 Task: Pick the "Unicorn" avatar for your profile.
Action: Mouse moved to (960, 31)
Screenshot: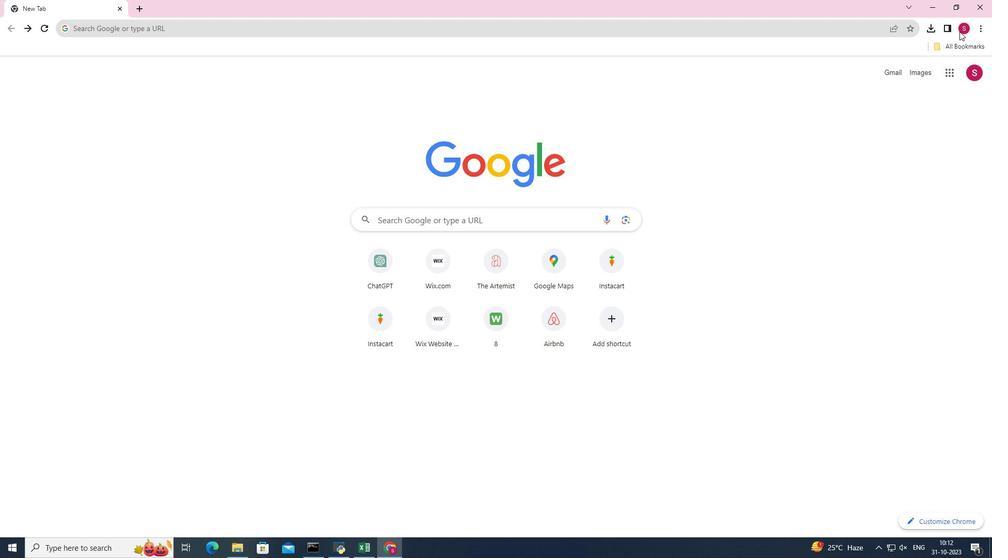 
Action: Mouse pressed left at (960, 31)
Screenshot: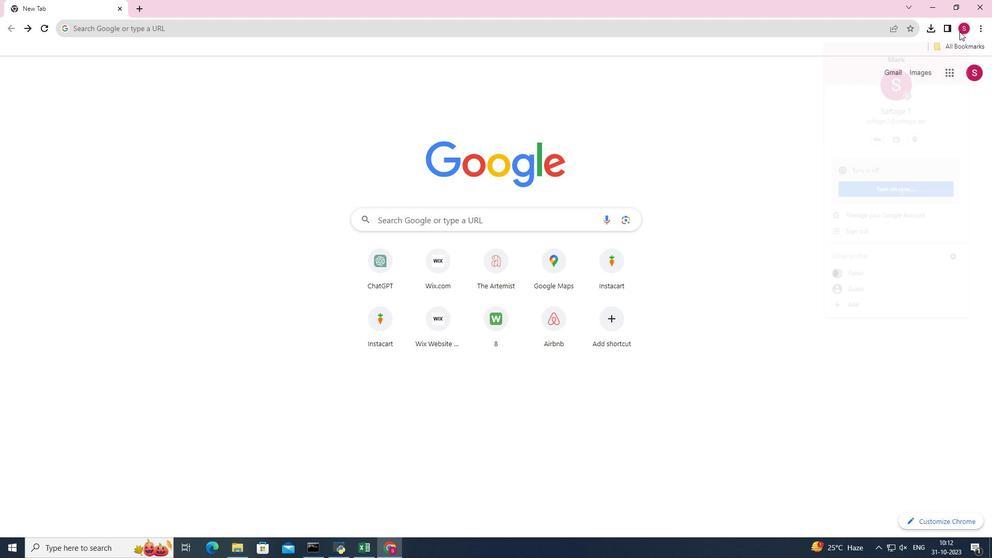 
Action: Mouse pressed left at (960, 31)
Screenshot: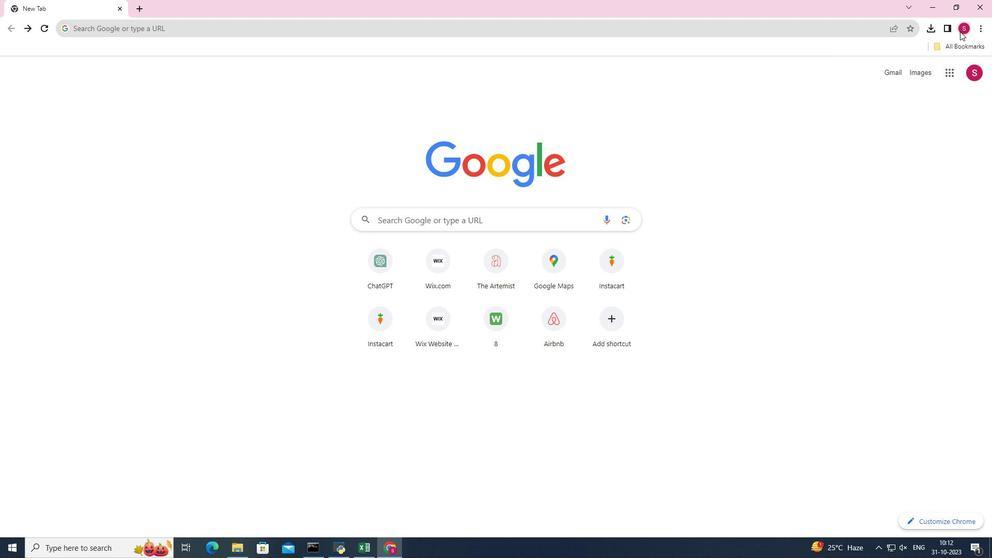 
Action: Mouse moved to (968, 31)
Screenshot: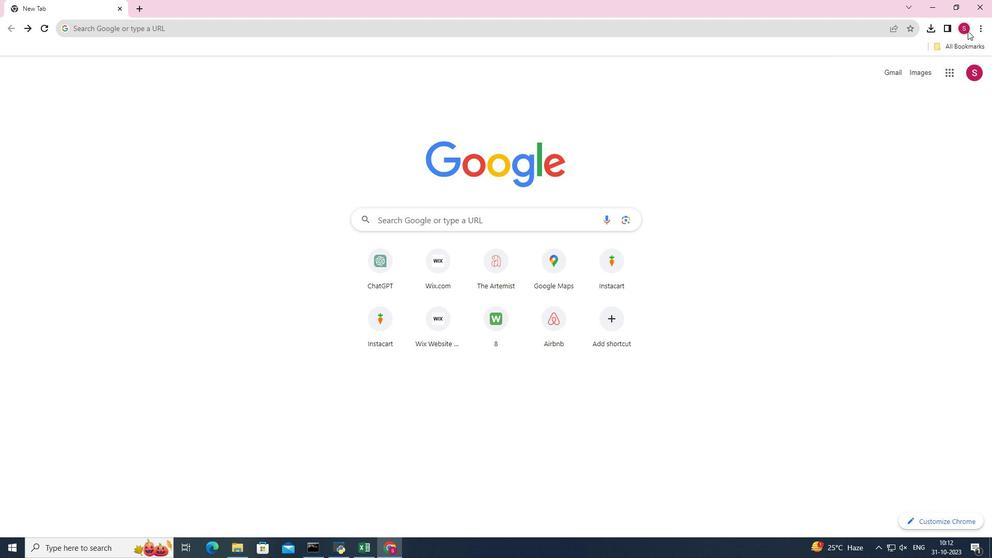 
Action: Mouse pressed left at (968, 31)
Screenshot: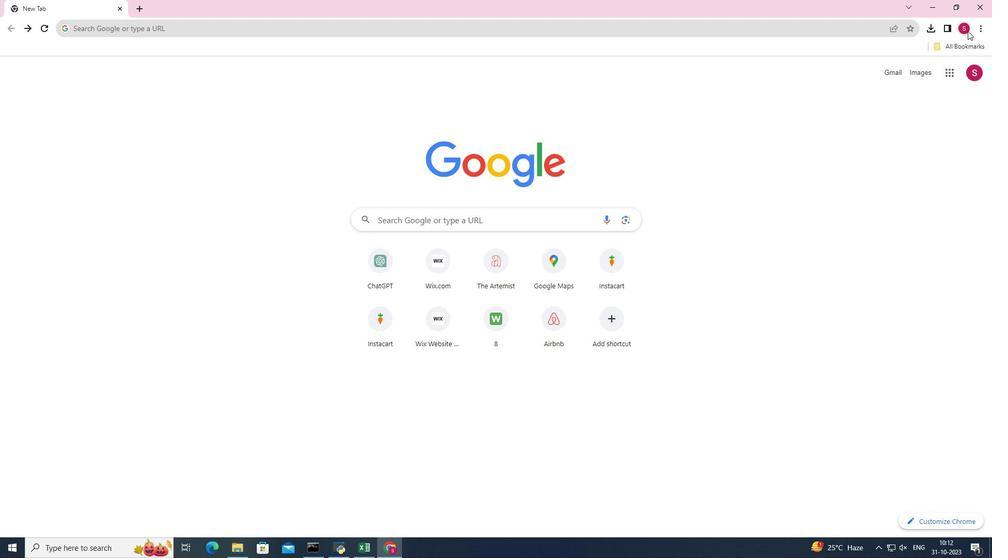 
Action: Mouse moved to (953, 70)
Screenshot: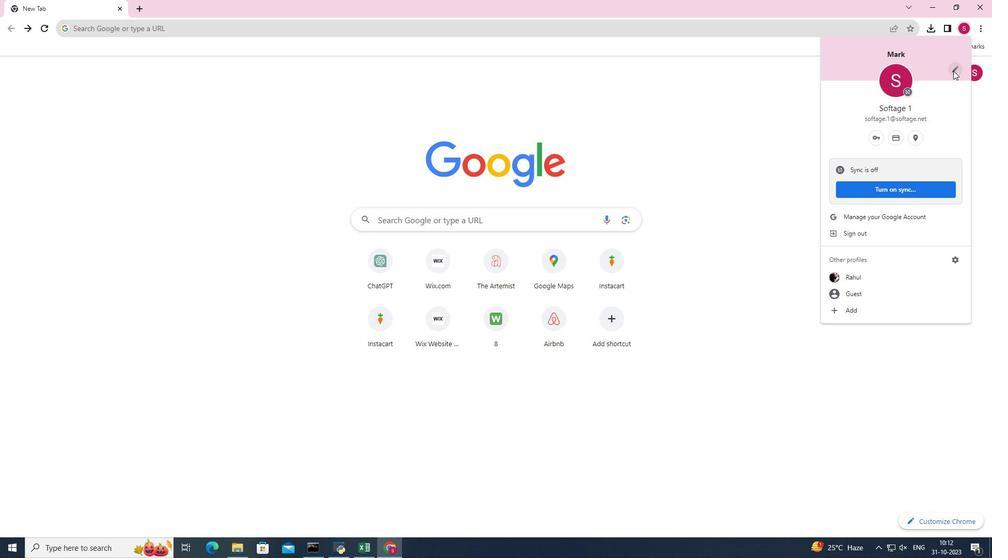 
Action: Mouse pressed left at (953, 70)
Screenshot: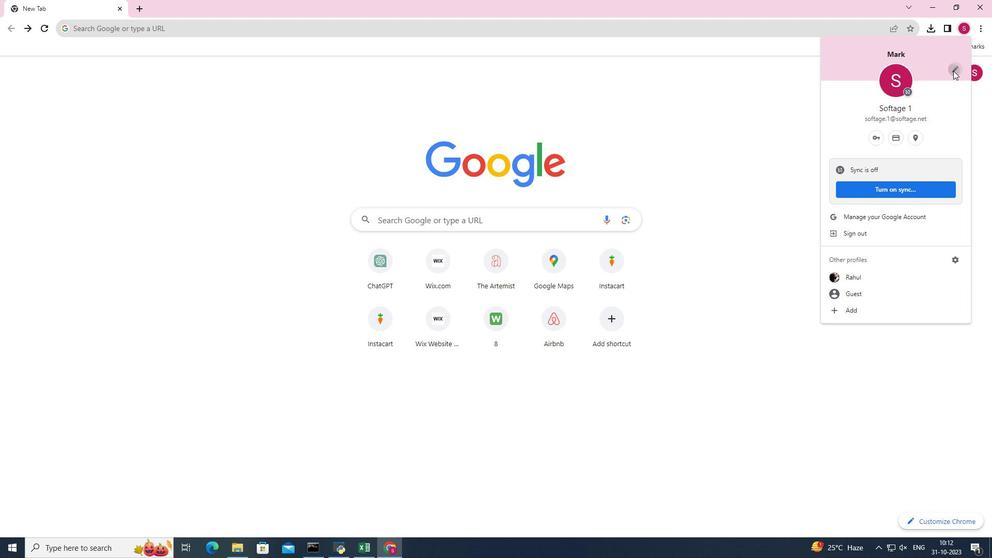 
Action: Mouse moved to (667, 283)
Screenshot: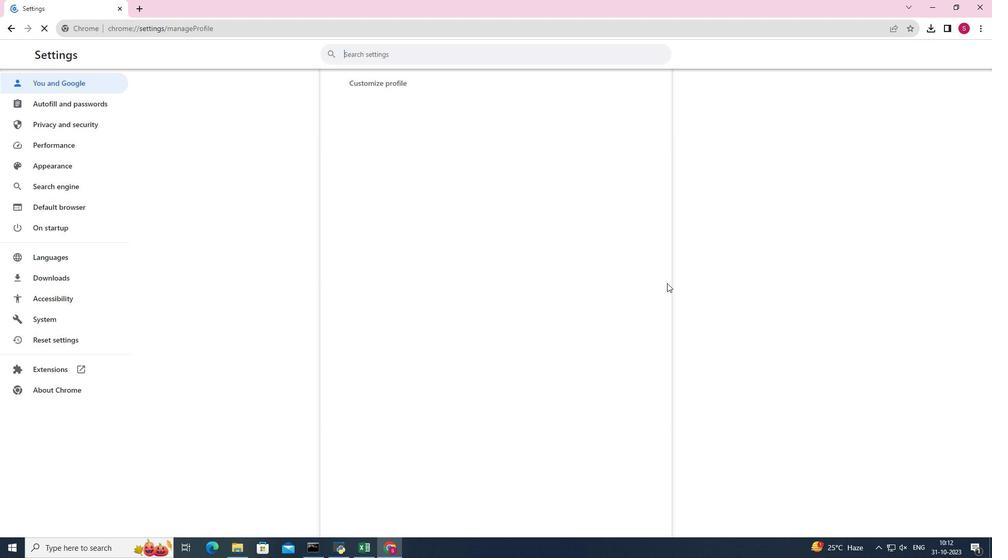 
Action: Mouse scrolled (667, 282) with delta (0, 0)
Screenshot: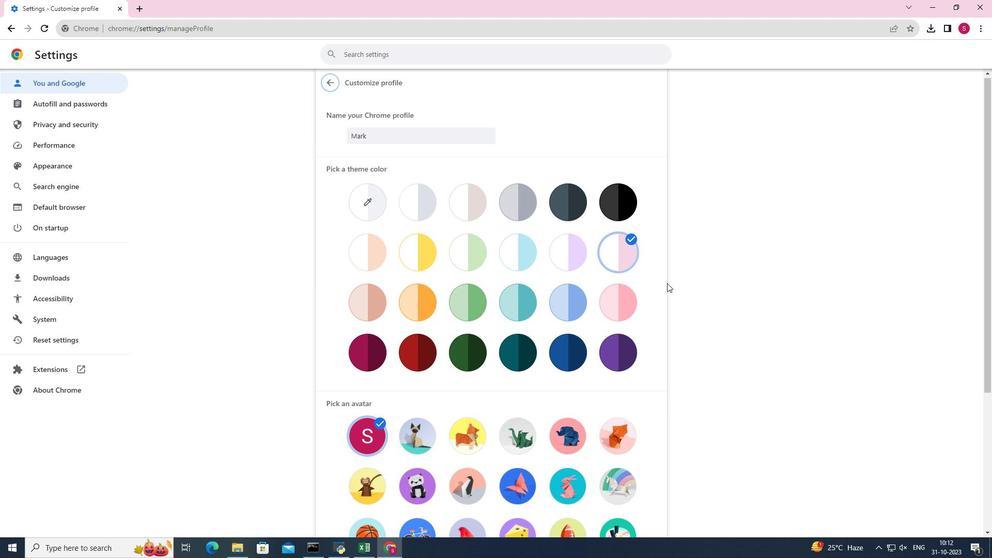 
Action: Mouse scrolled (667, 282) with delta (0, 0)
Screenshot: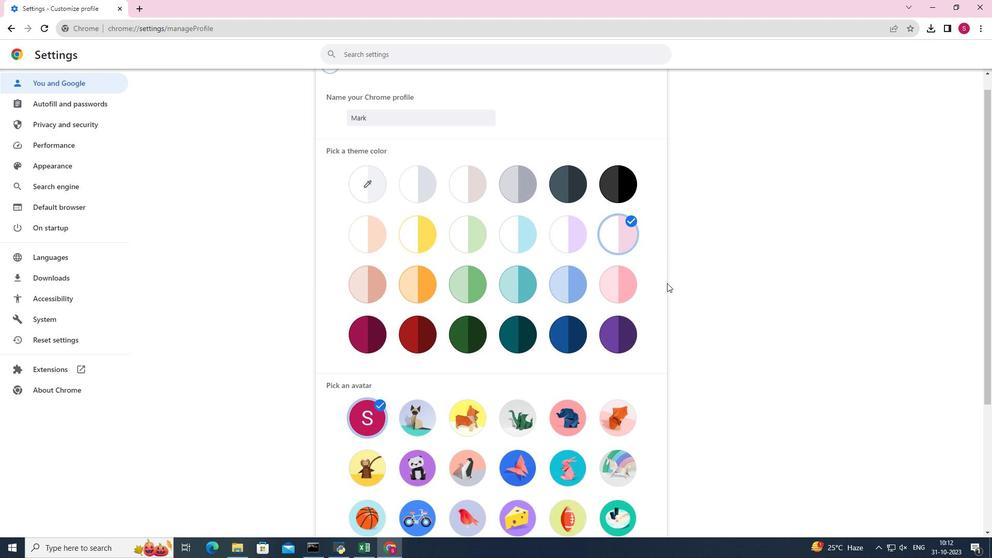 
Action: Mouse scrolled (667, 282) with delta (0, 0)
Screenshot: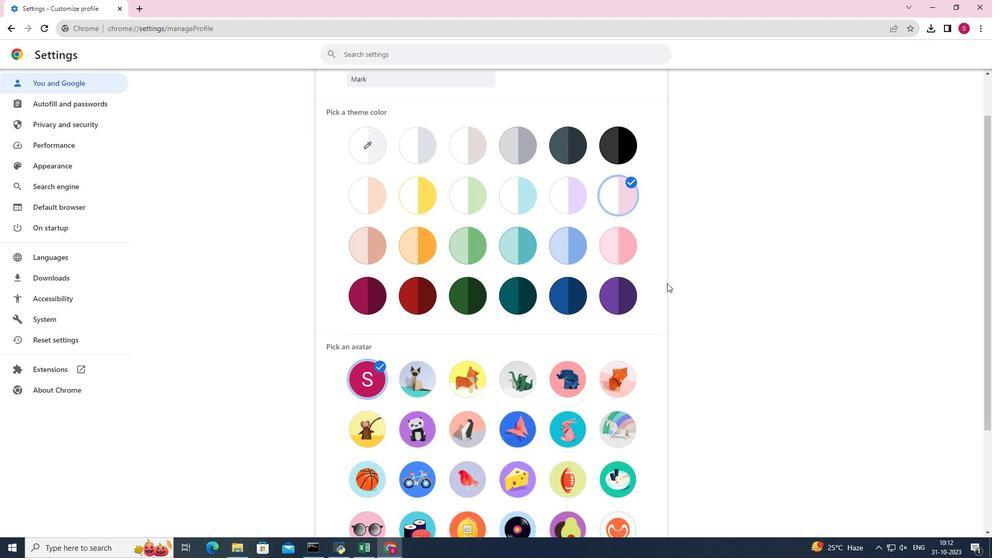 
Action: Mouse moved to (617, 339)
Screenshot: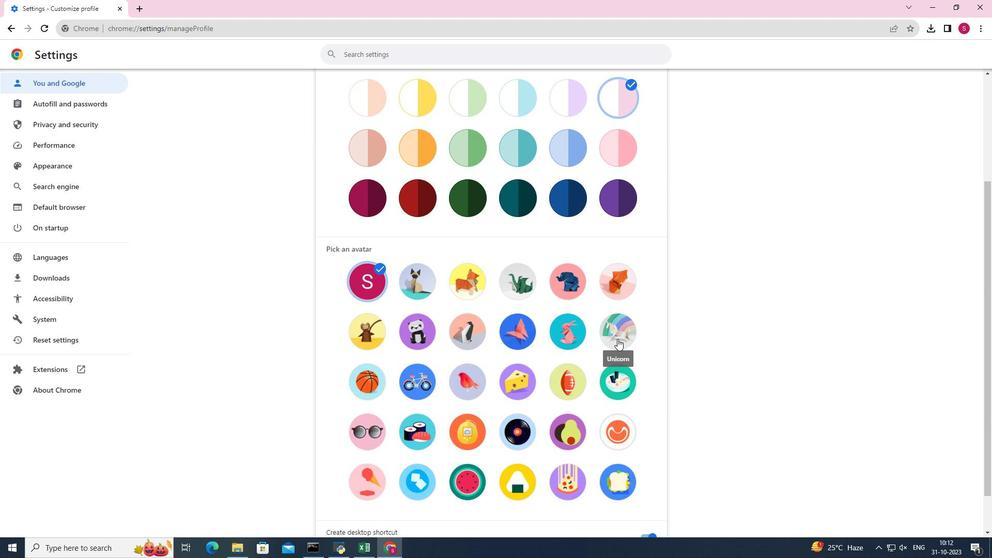 
Action: Mouse pressed left at (617, 339)
Screenshot: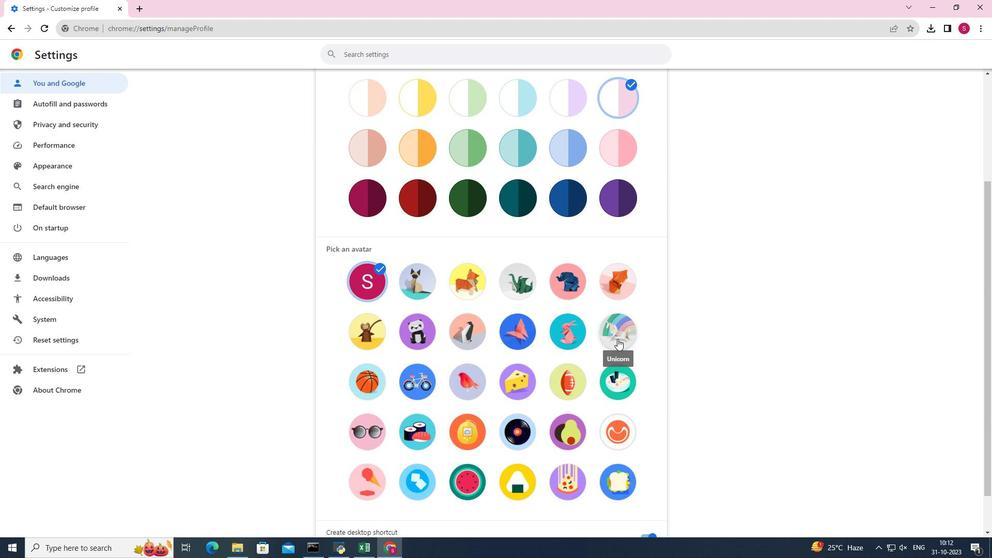 
Action: Mouse moved to (721, 336)
Screenshot: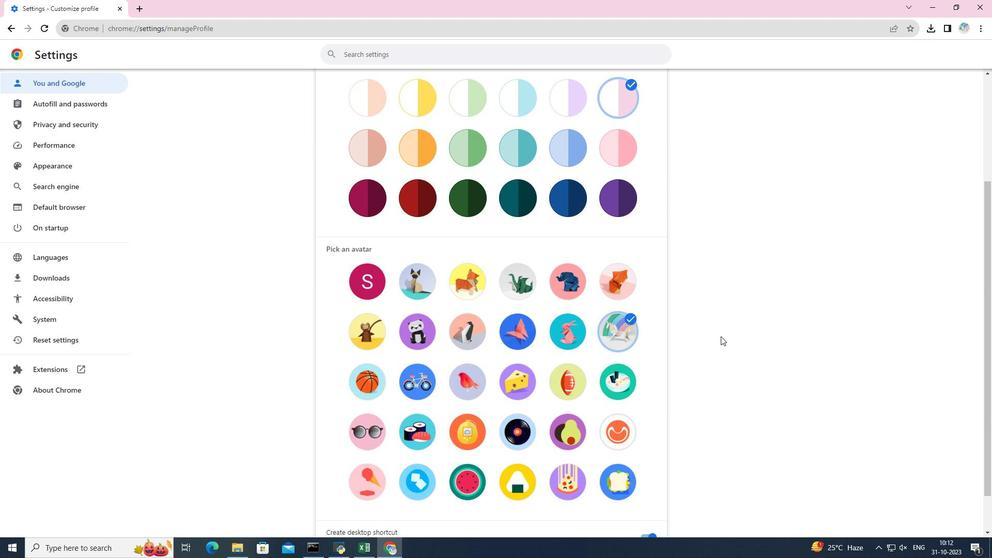 
